 Task: Editing simple light - Theme.
Action: Mouse moved to (187, 124)
Screenshot: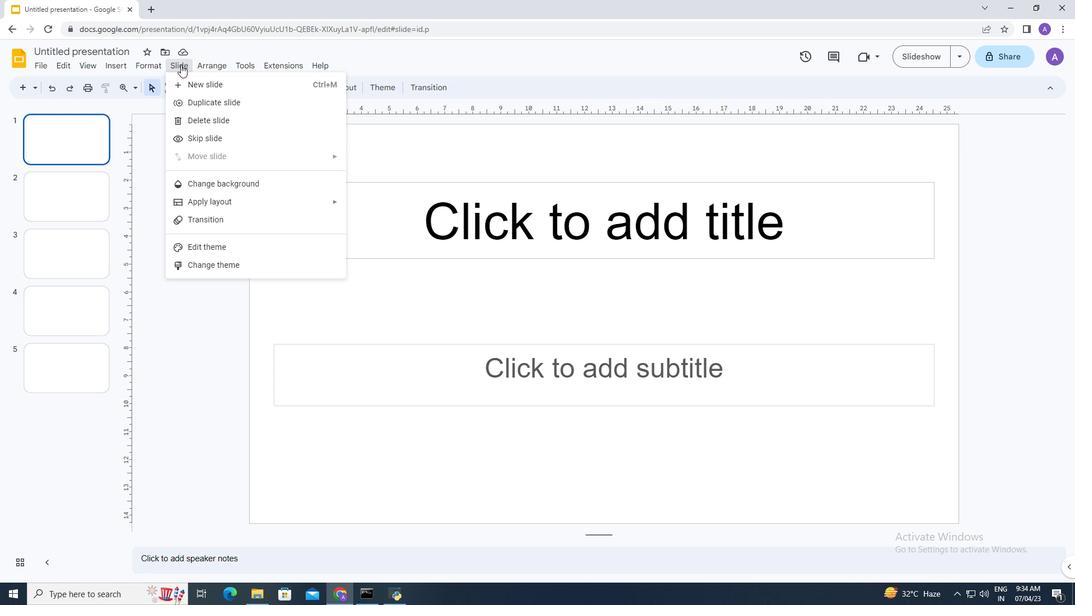 
Action: Mouse pressed left at (187, 124)
Screenshot: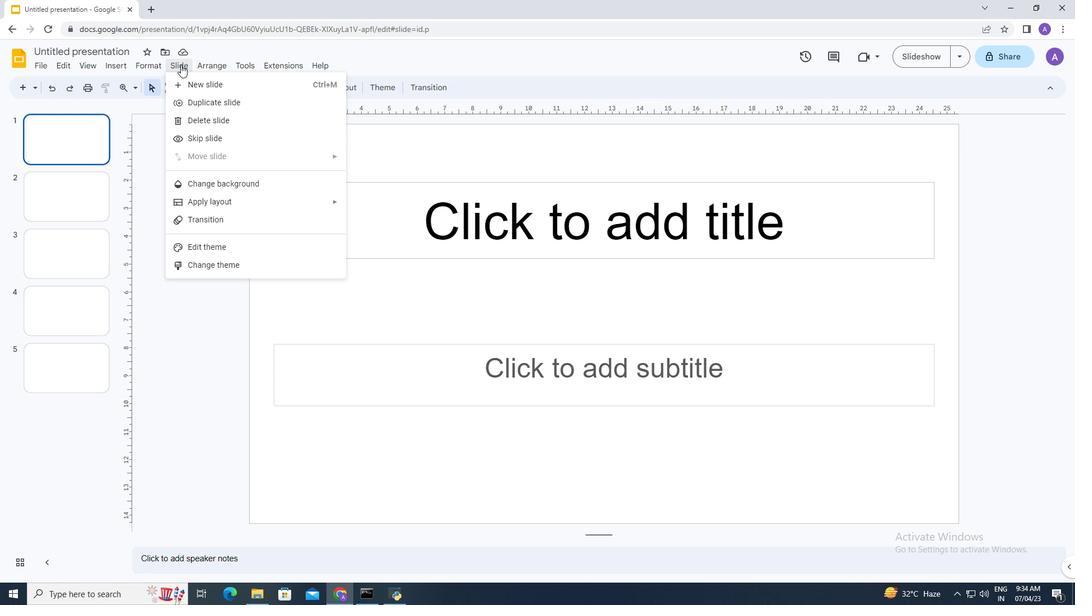 
Action: Mouse moved to (234, 214)
Screenshot: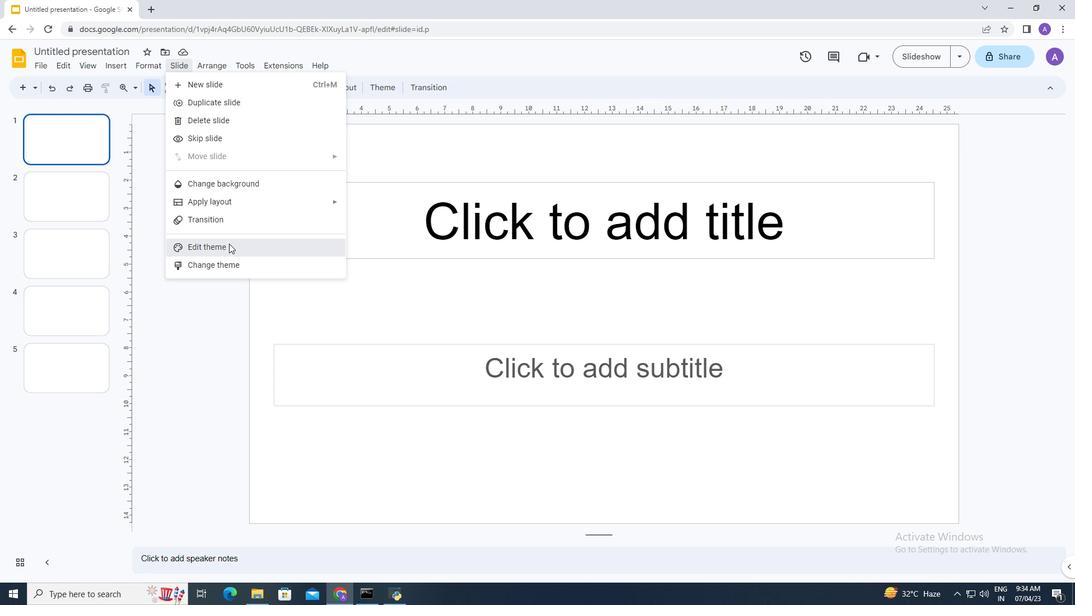 
Action: Mouse pressed left at (234, 214)
Screenshot: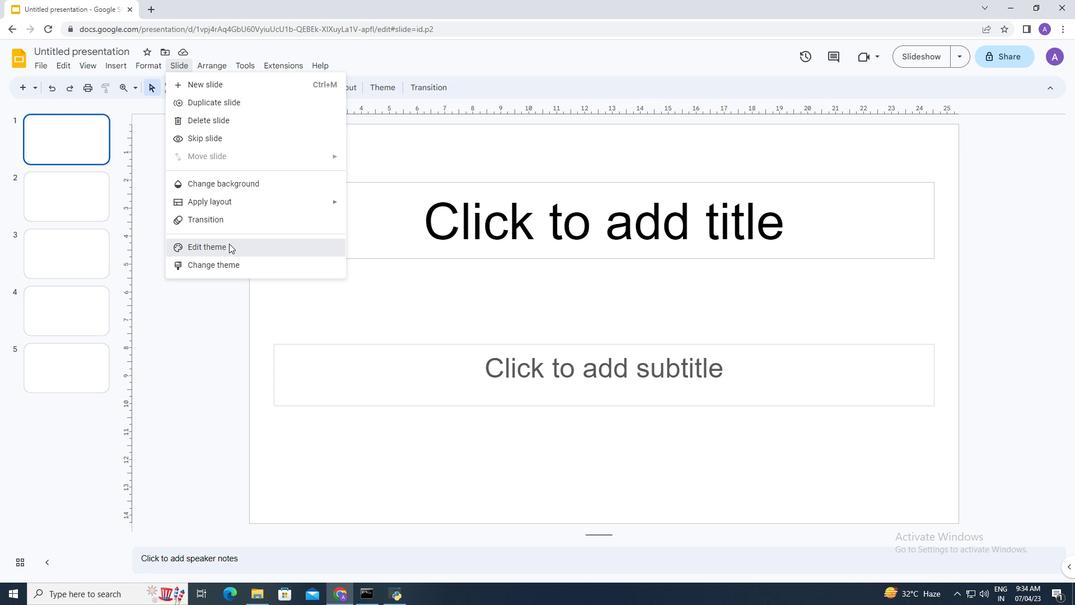 
Action: Mouse moved to (148, 175)
Screenshot: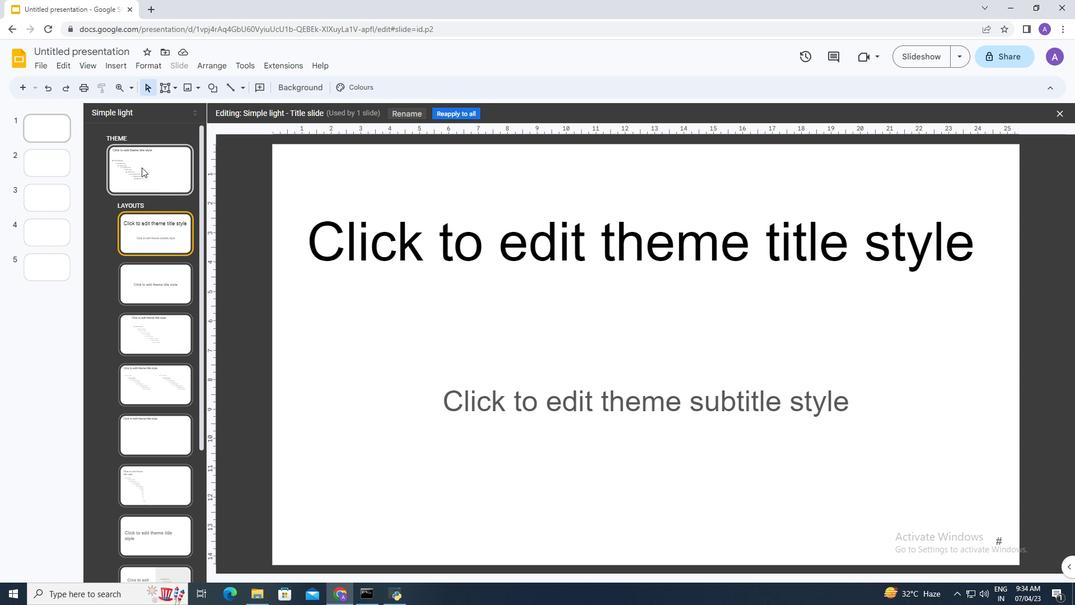 
Action: Mouse pressed left at (148, 175)
Screenshot: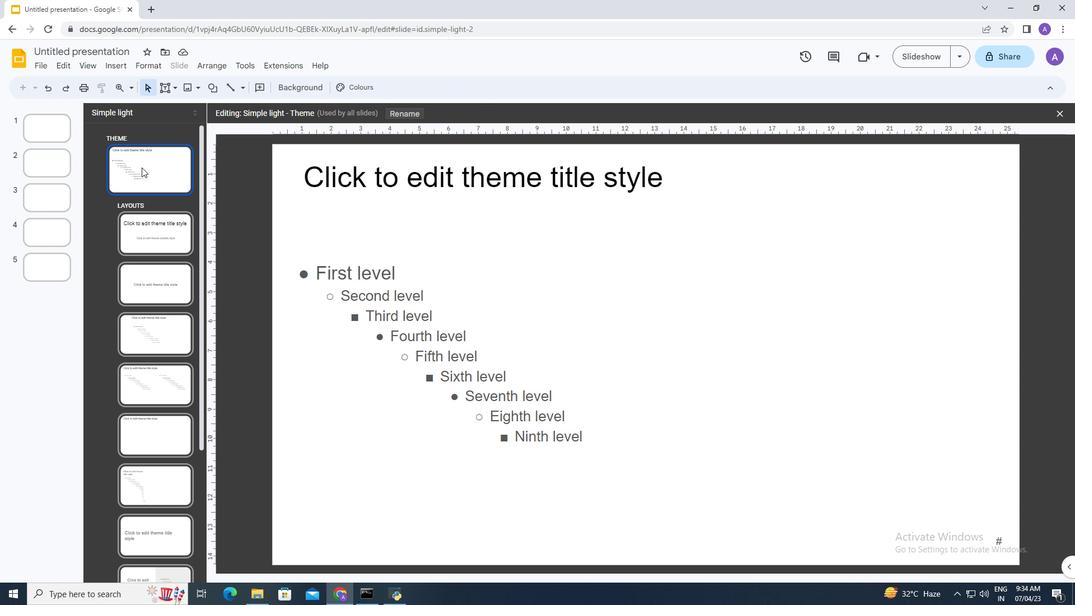 
Action: Mouse moved to (484, 182)
Screenshot: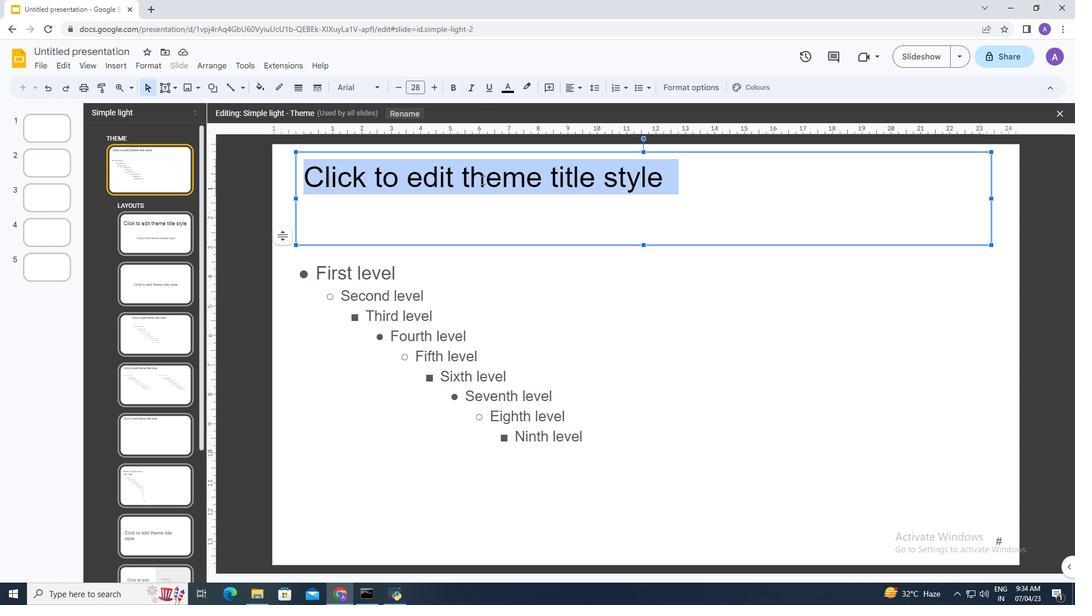 
Action: Mouse pressed left at (484, 182)
Screenshot: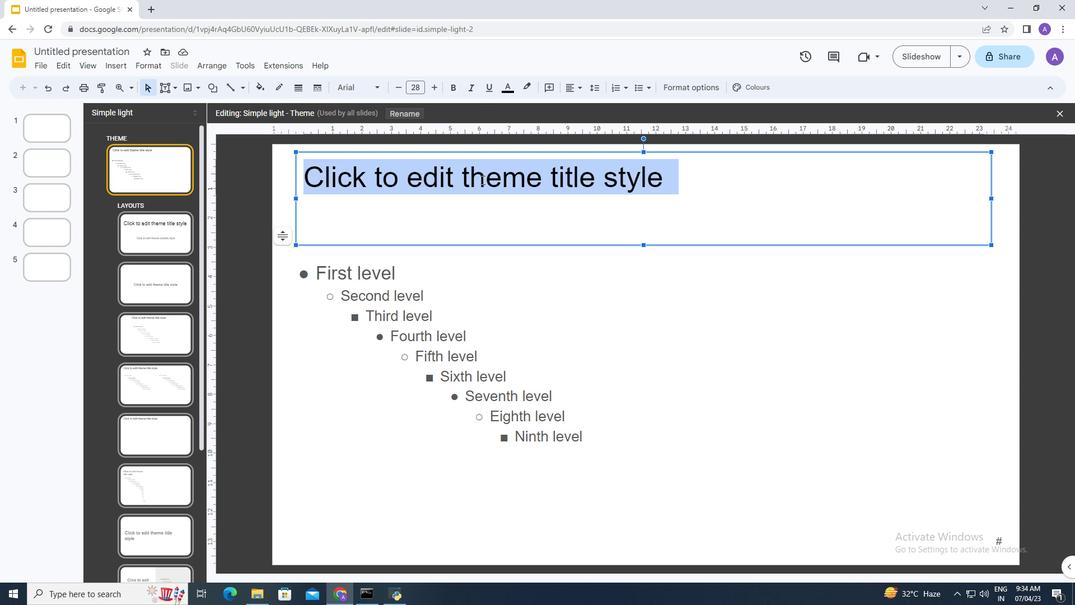 
Action: Mouse moved to (613, 167)
Screenshot: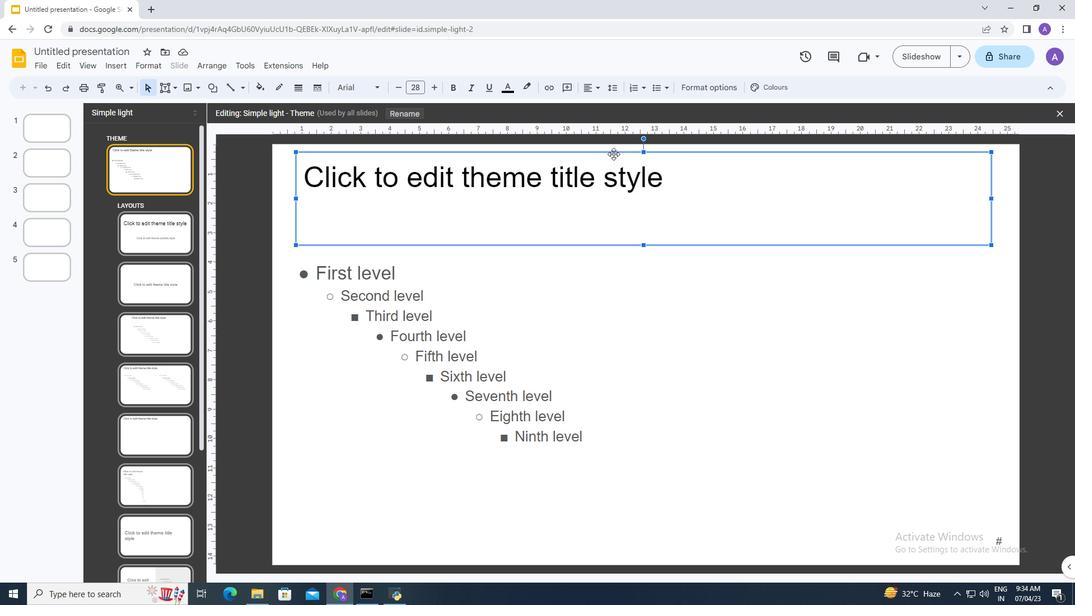 
Action: Mouse pressed left at (613, 167)
Screenshot: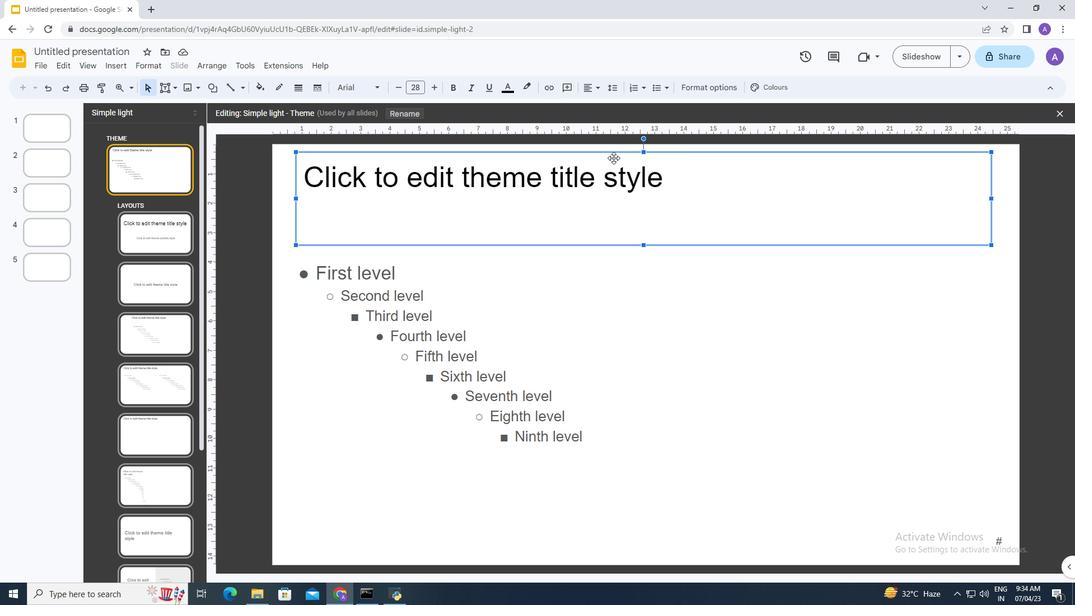 
Action: Mouse moved to (646, 227)
Screenshot: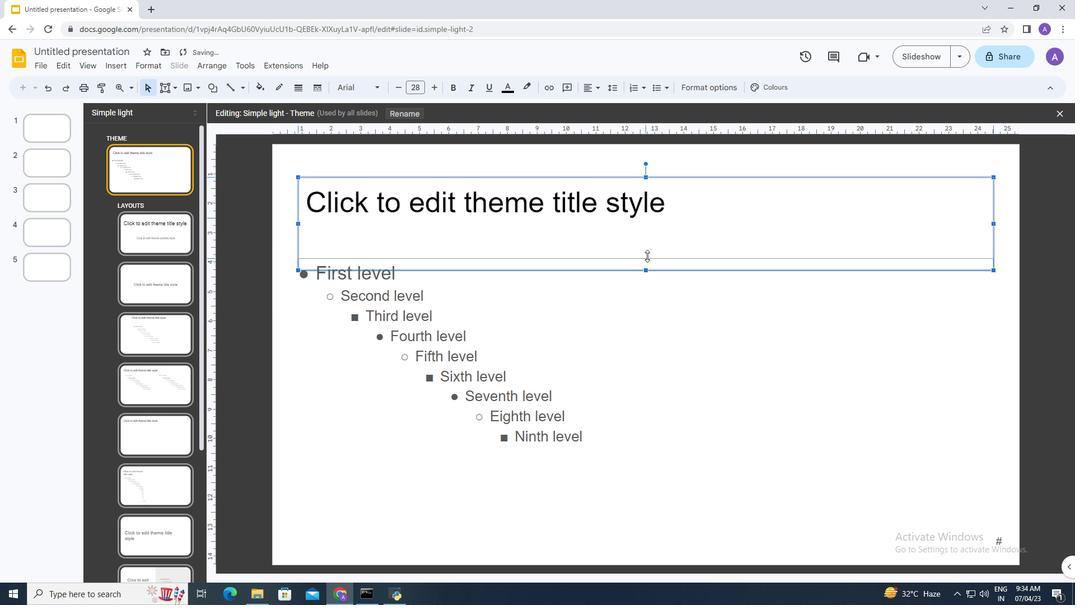 
Action: Mouse pressed left at (646, 227)
Screenshot: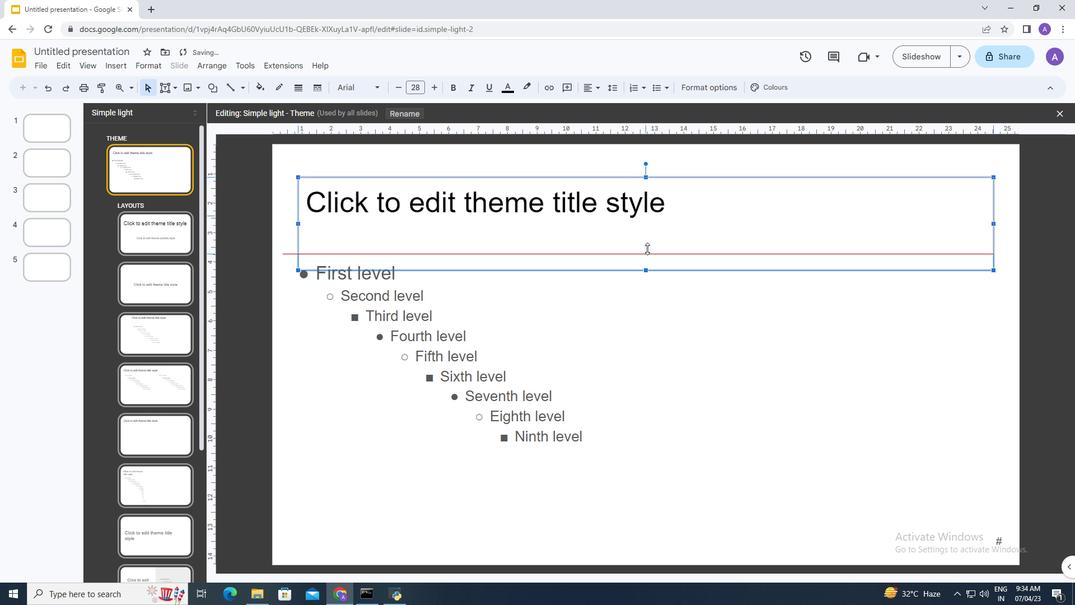 
Action: Mouse moved to (303, 195)
Screenshot: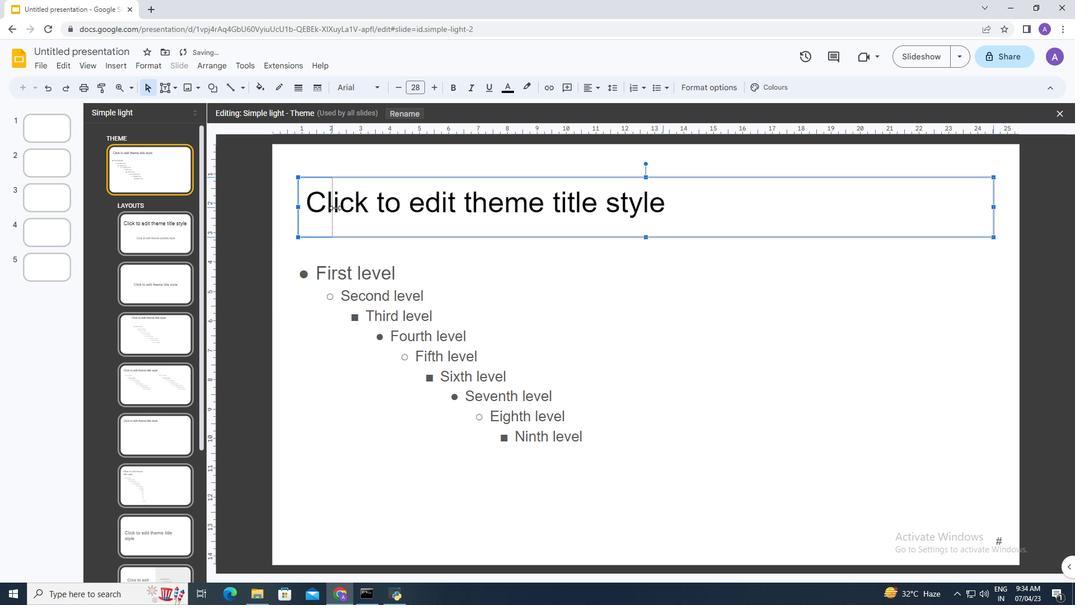 
Action: Mouse pressed left at (303, 195)
Screenshot: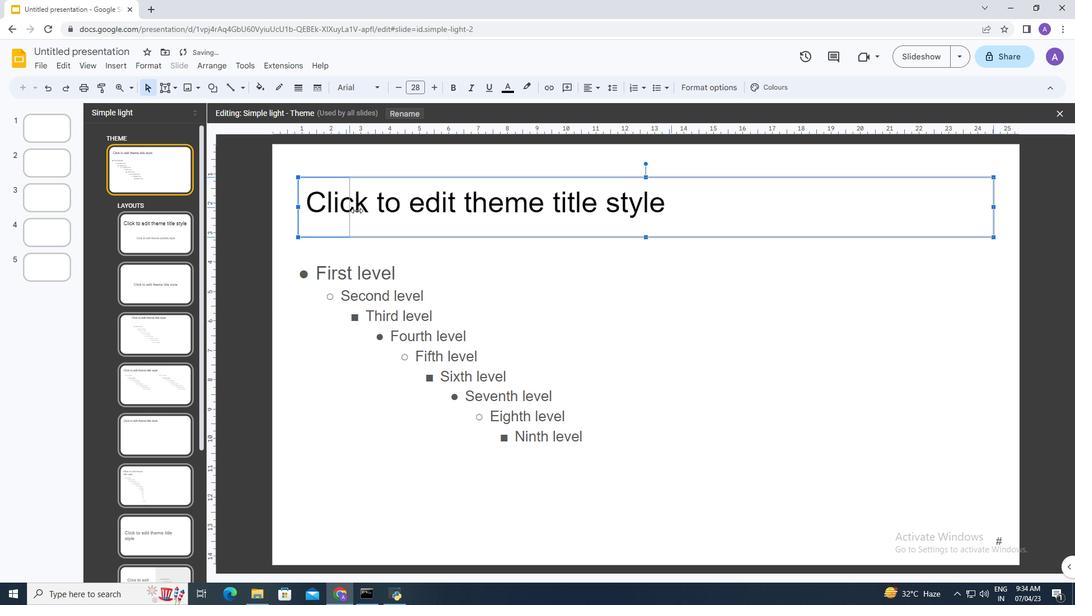 
Action: Mouse moved to (988, 195)
Screenshot: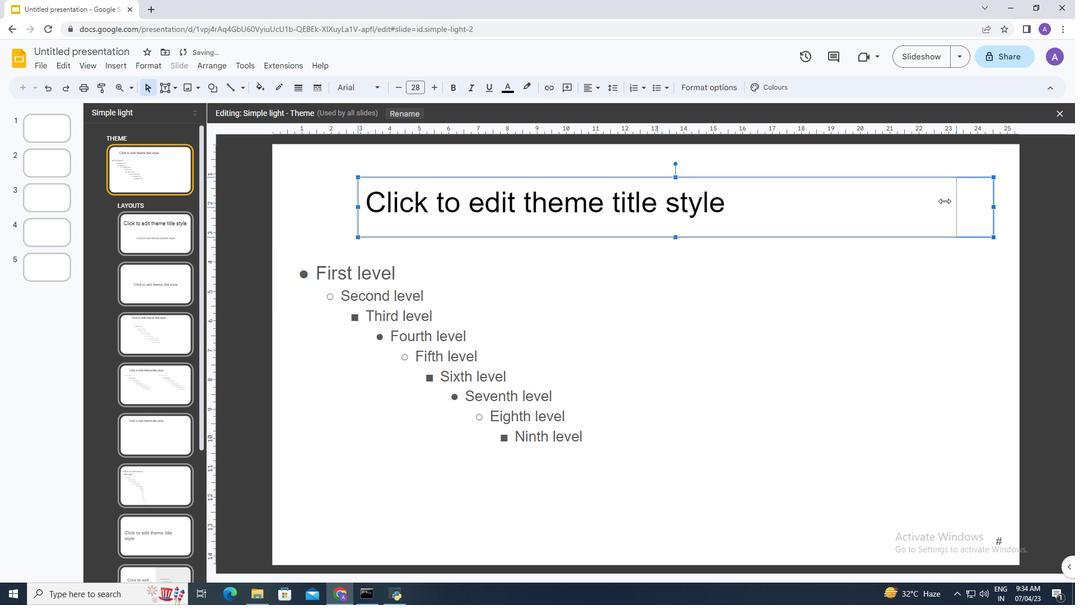 
Action: Mouse pressed left at (988, 195)
Screenshot: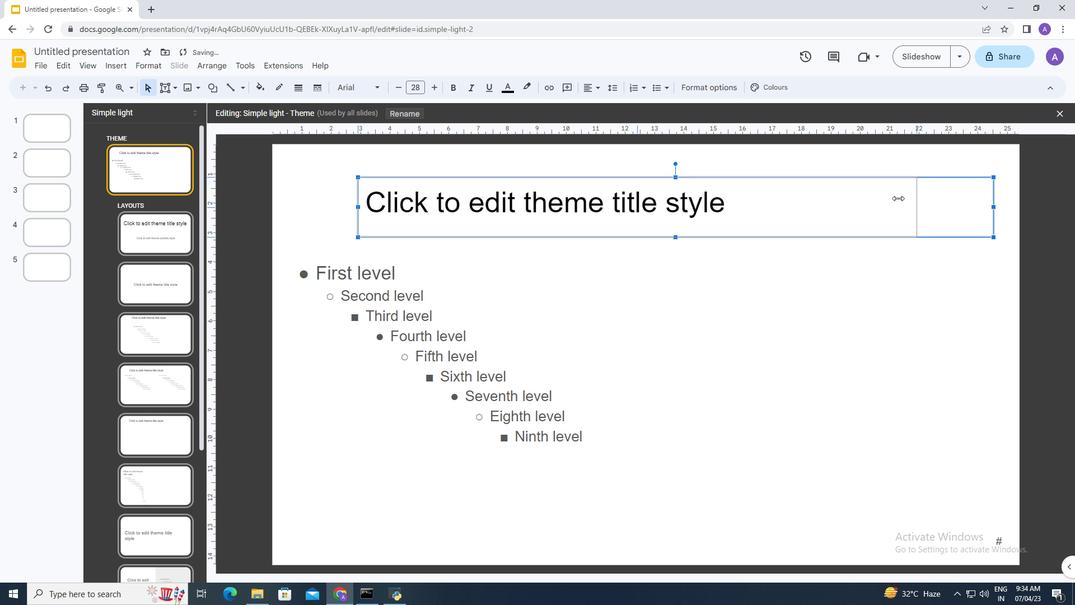 
Action: Mouse moved to (549, 192)
Screenshot: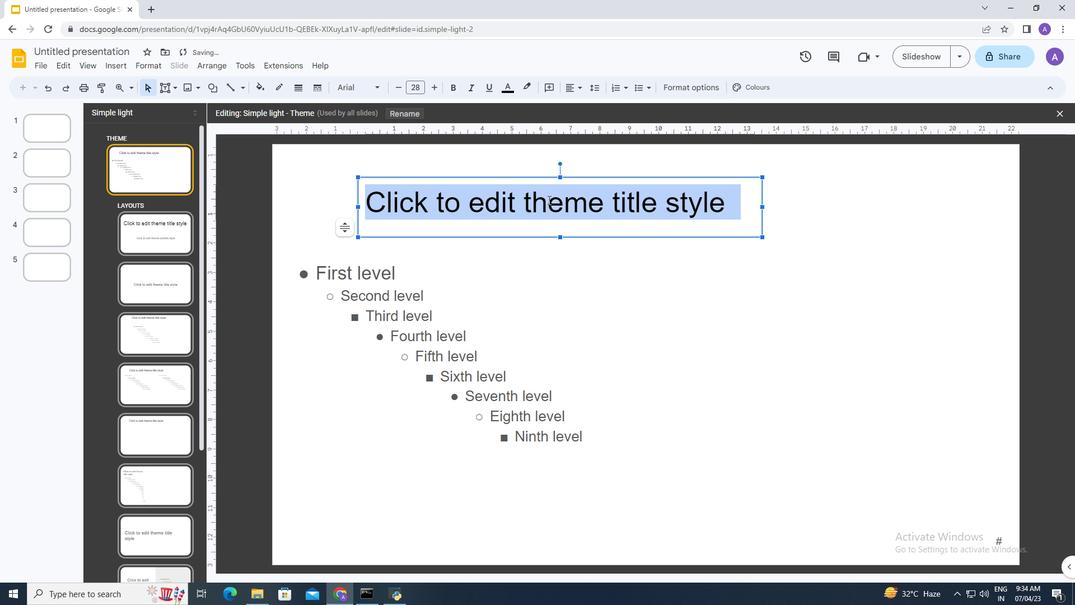 
Action: Mouse pressed left at (549, 192)
Screenshot: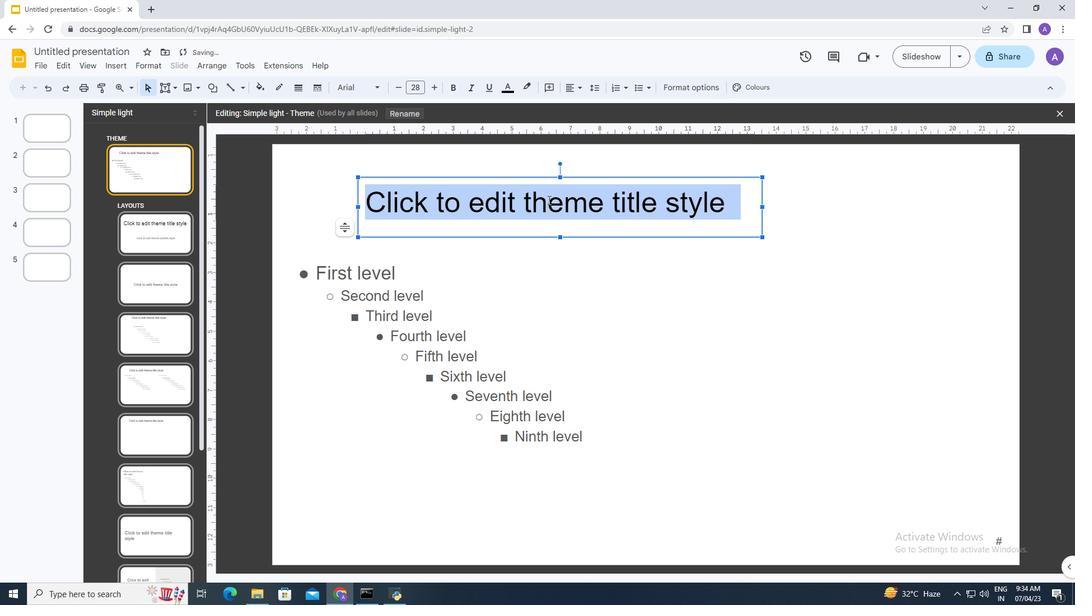 
Action: Mouse moved to (518, 241)
Screenshot: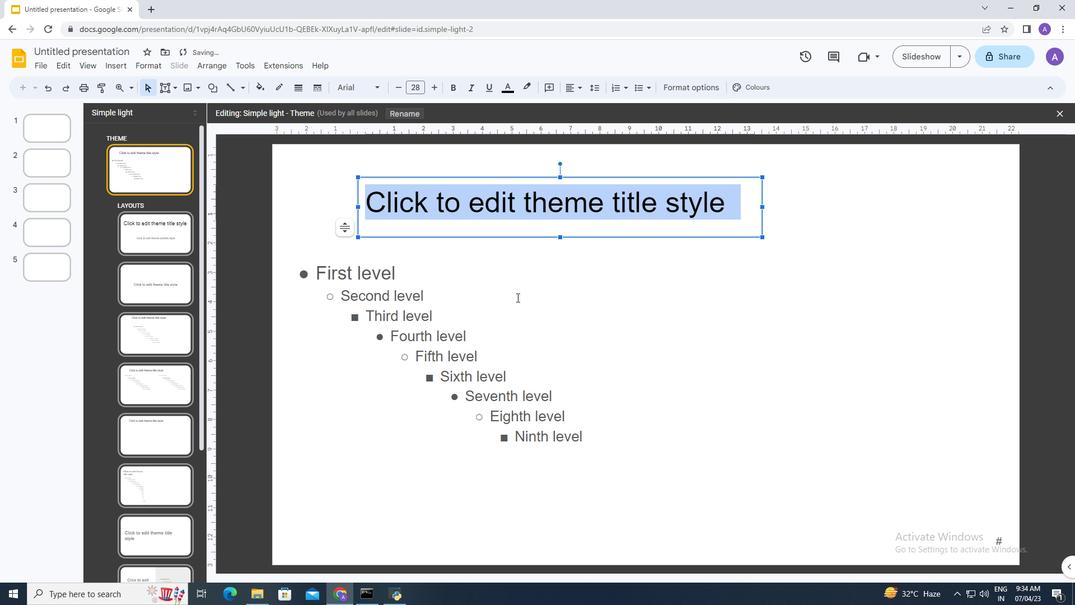 
